 Task: Update the time on Redfin of the saved search to more than 7 days.
Action: Mouse moved to (391, 300)
Screenshot: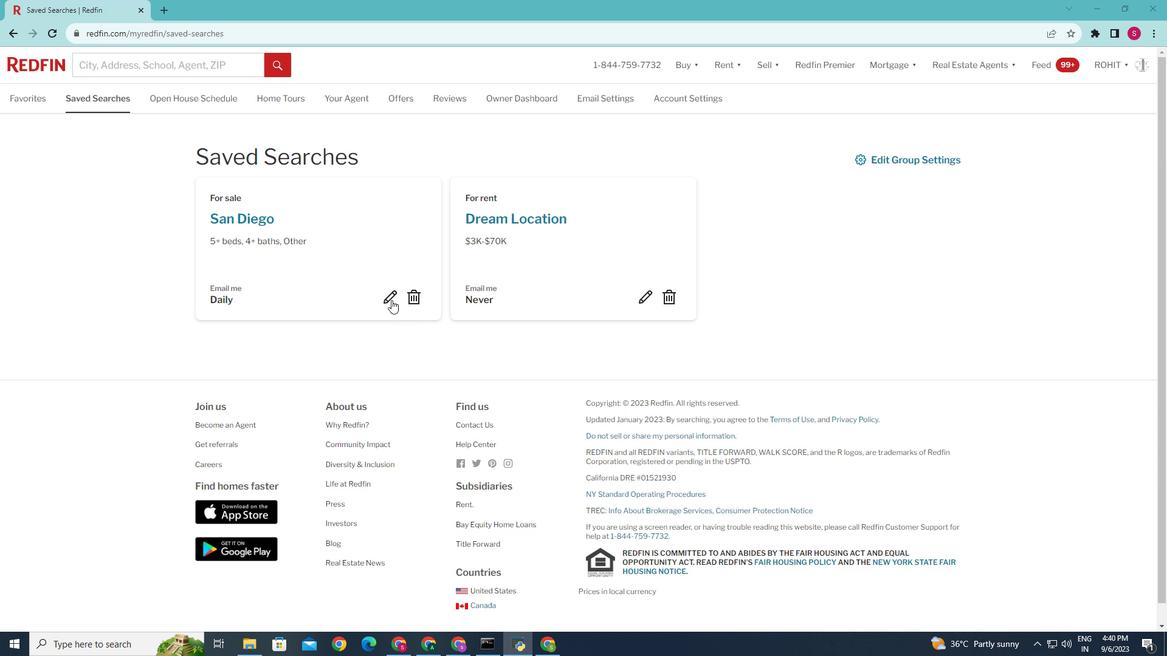 
Action: Mouse pressed left at (391, 300)
Screenshot: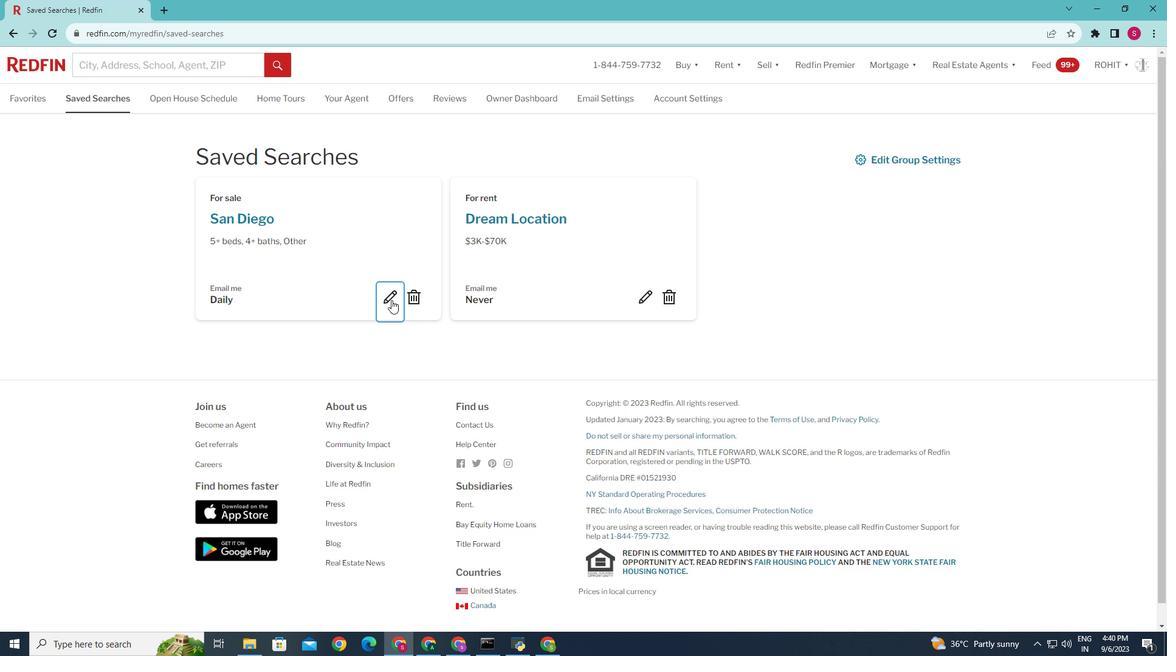 
Action: Mouse moved to (525, 403)
Screenshot: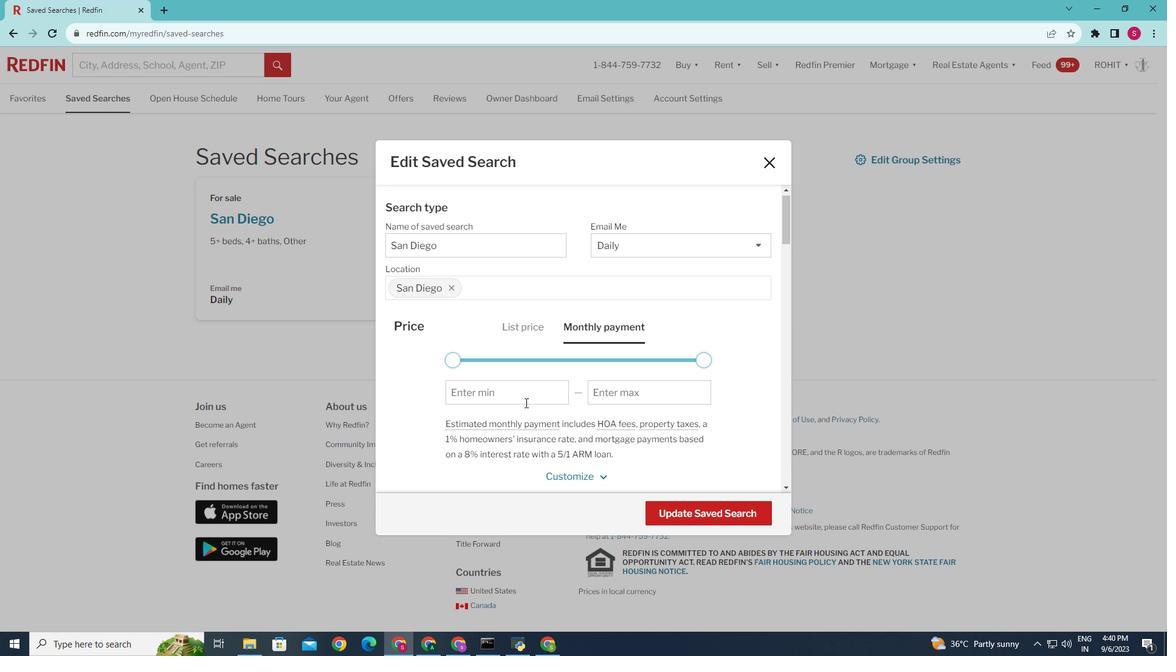 
Action: Mouse scrolled (525, 402) with delta (0, 0)
Screenshot: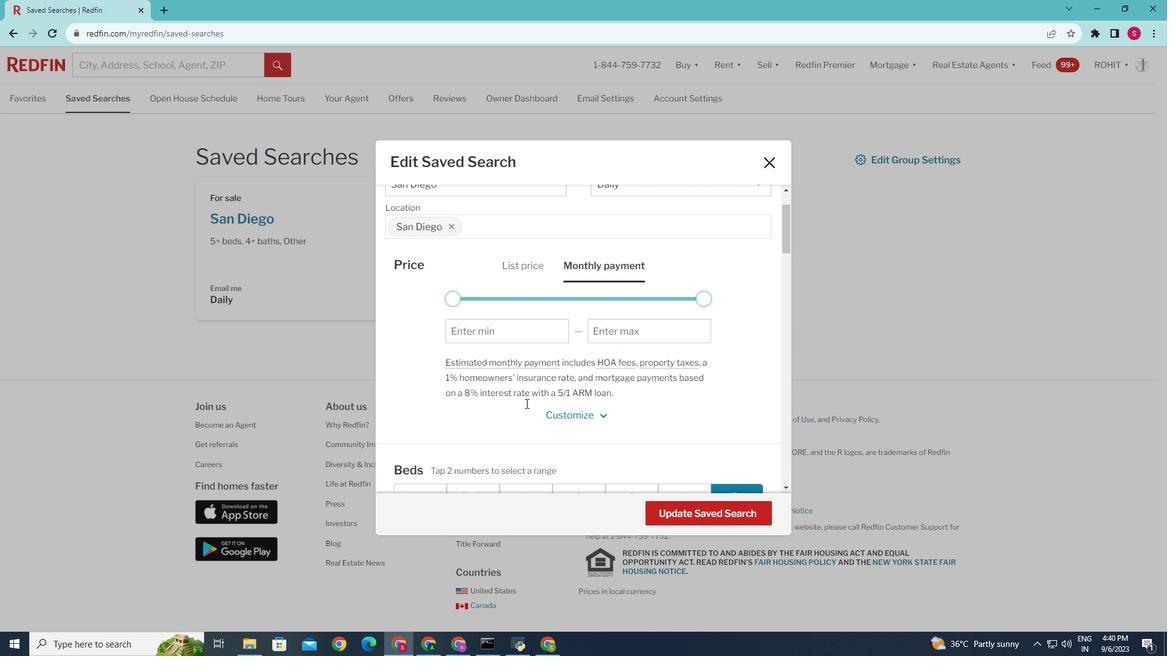 
Action: Mouse moved to (526, 403)
Screenshot: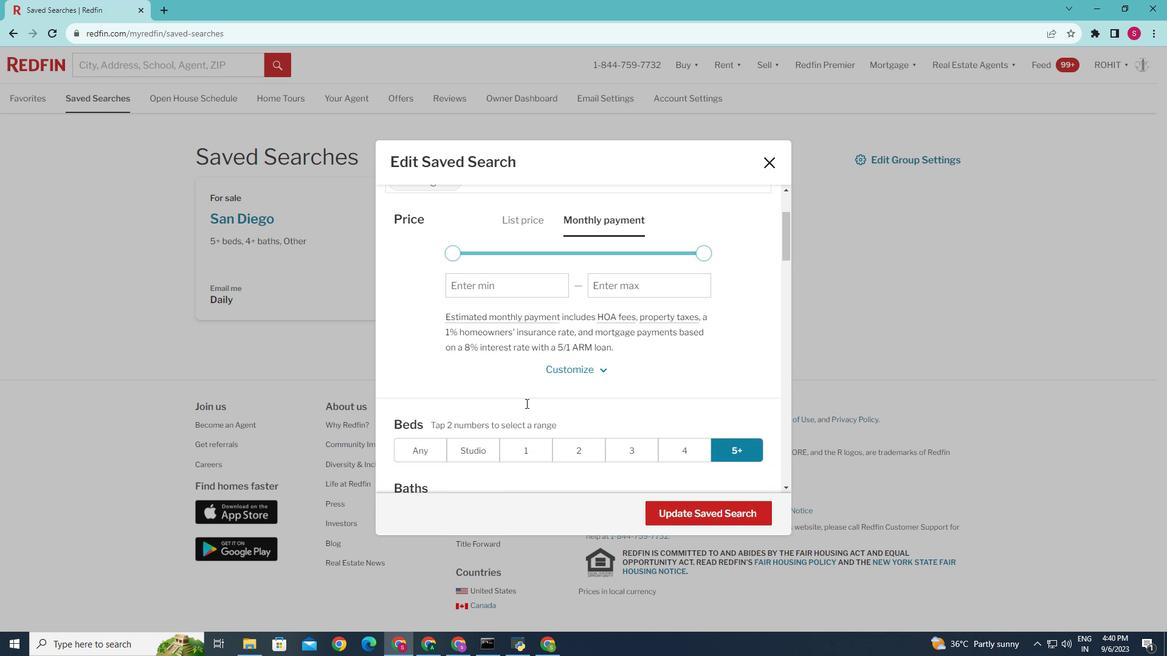 
Action: Mouse scrolled (526, 403) with delta (0, 0)
Screenshot: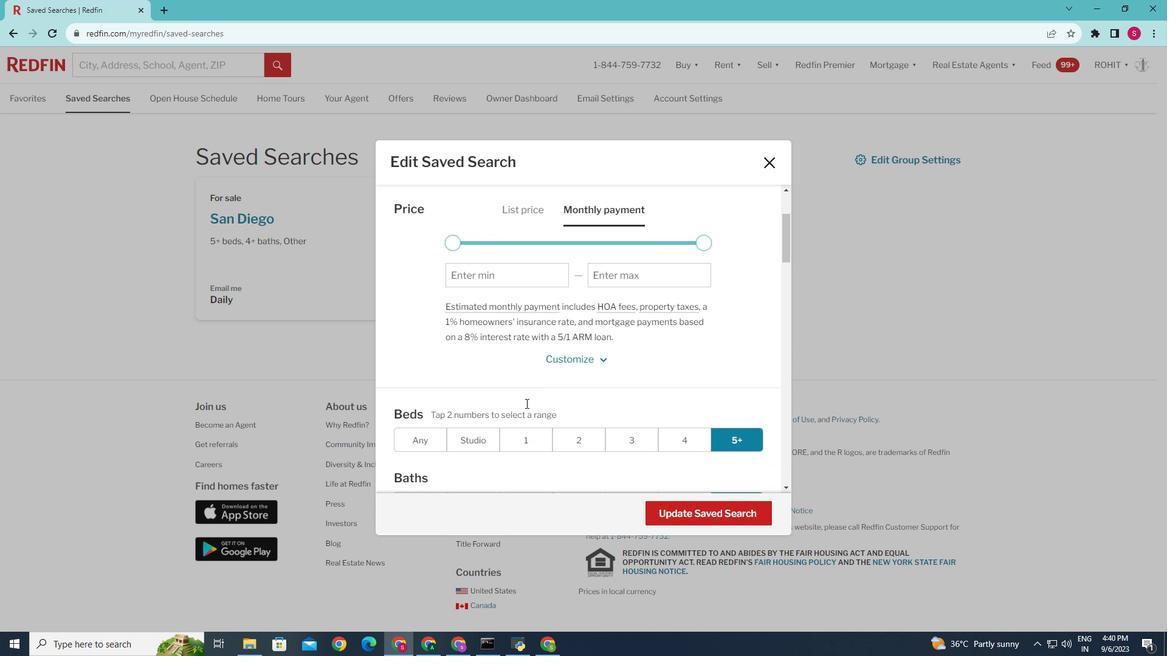 
Action: Mouse scrolled (526, 403) with delta (0, 0)
Screenshot: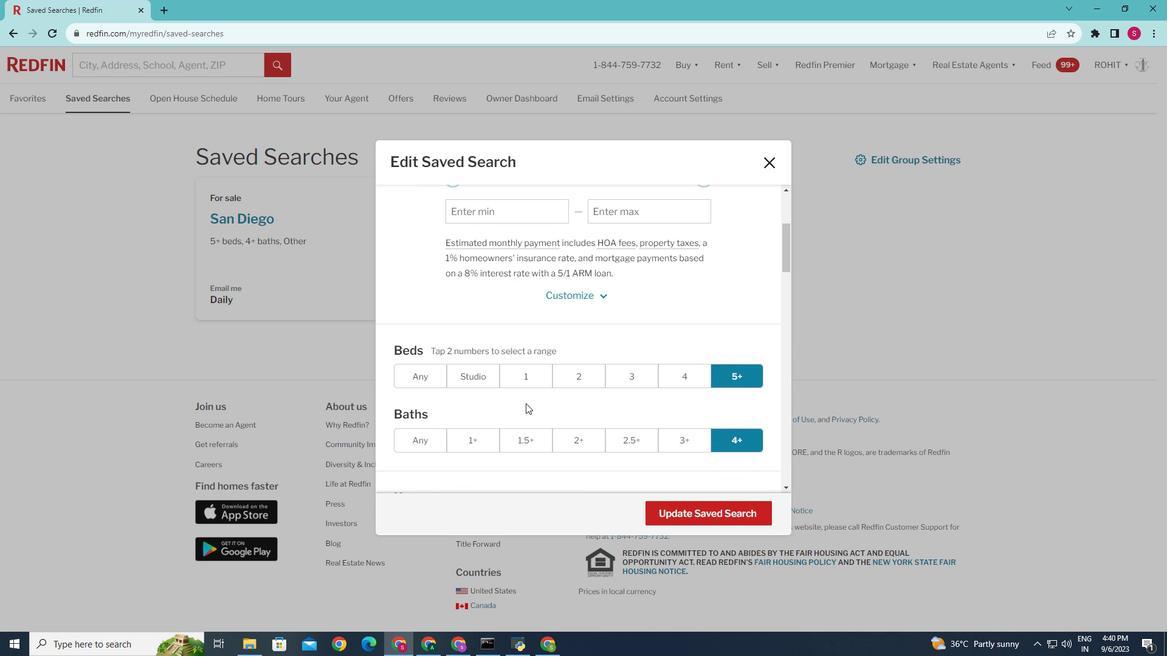 
Action: Mouse scrolled (526, 403) with delta (0, 0)
Screenshot: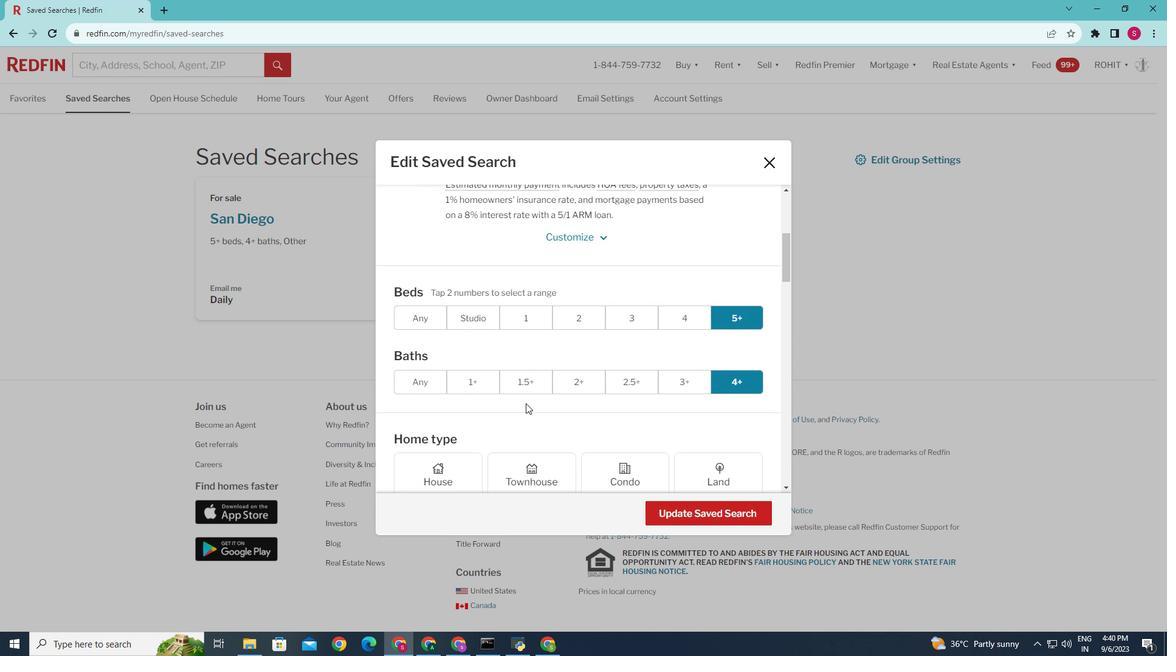 
Action: Mouse scrolled (526, 403) with delta (0, 0)
Screenshot: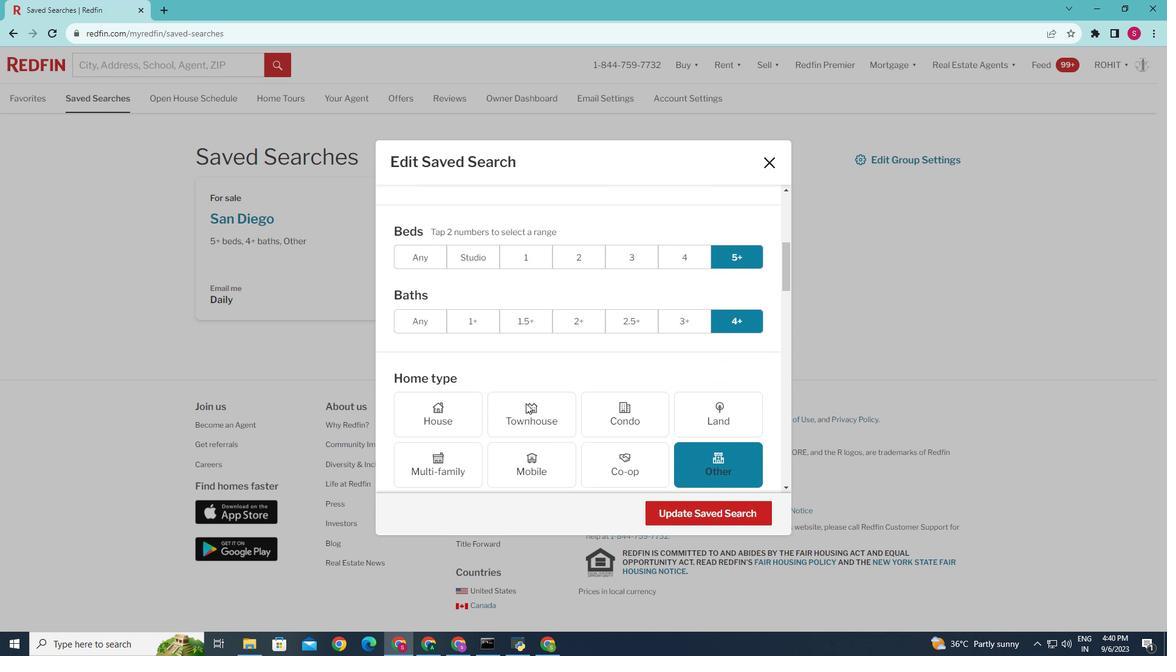 
Action: Mouse scrolled (526, 403) with delta (0, 0)
Screenshot: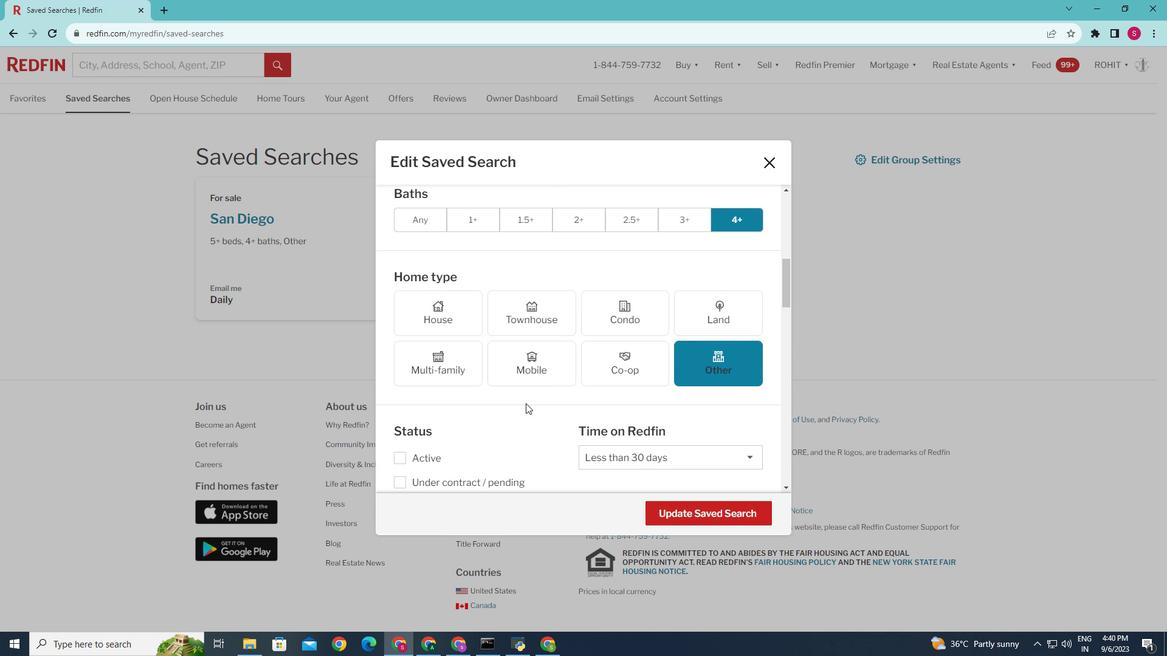 
Action: Mouse scrolled (526, 403) with delta (0, 0)
Screenshot: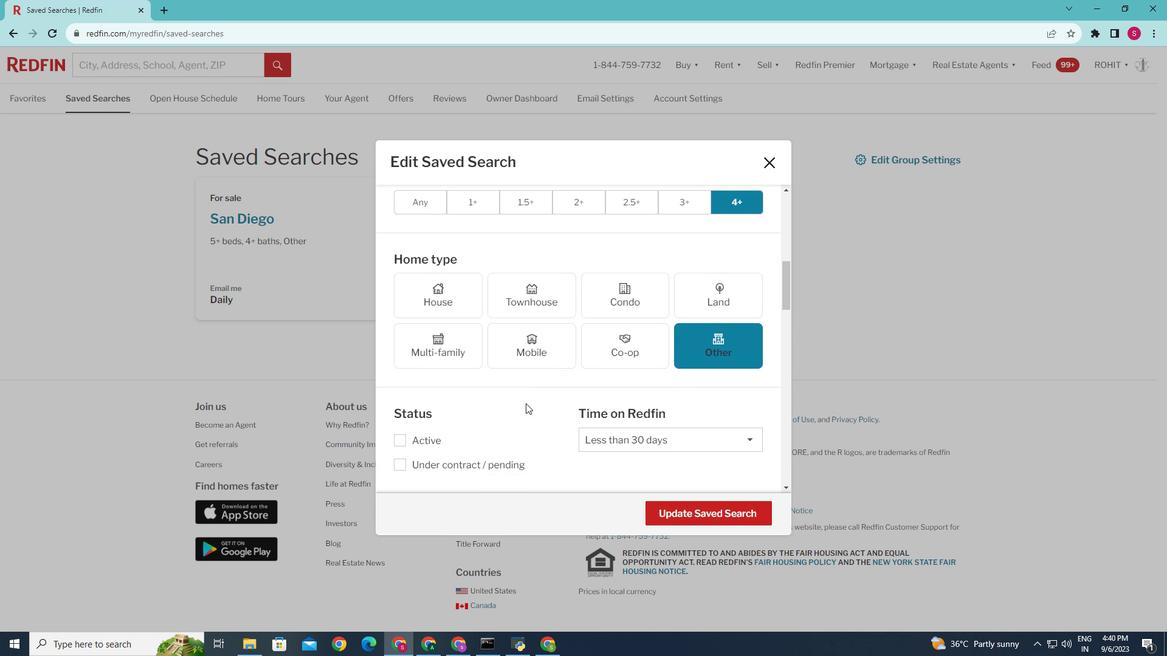 
Action: Mouse scrolled (526, 403) with delta (0, 0)
Screenshot: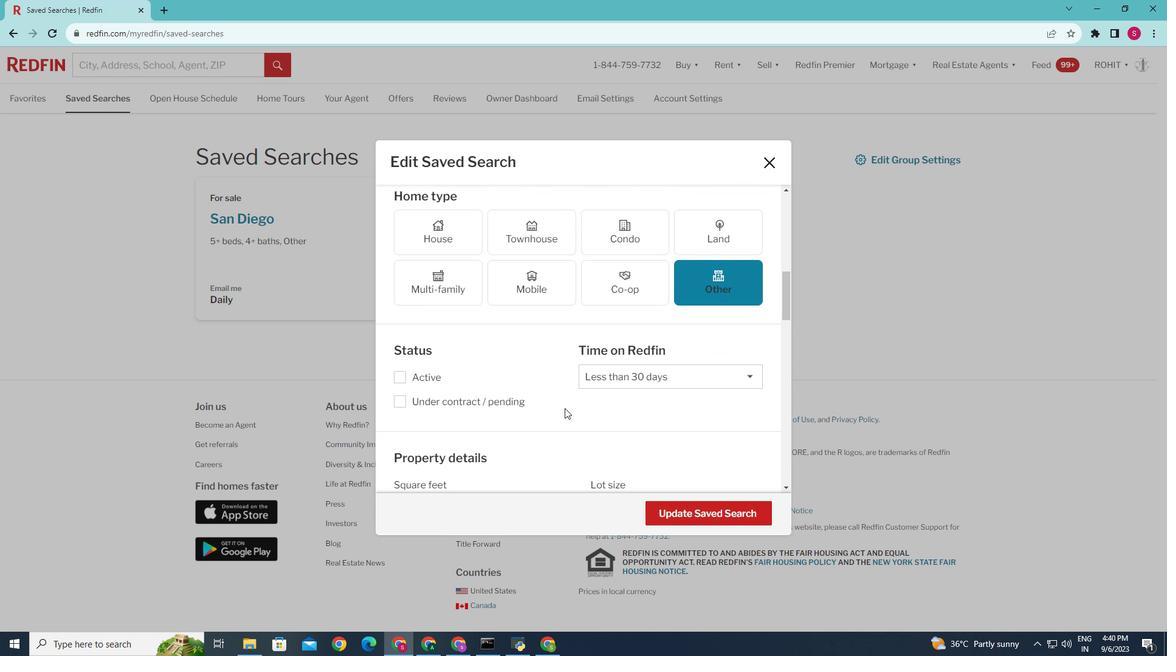 
Action: Mouse moved to (639, 381)
Screenshot: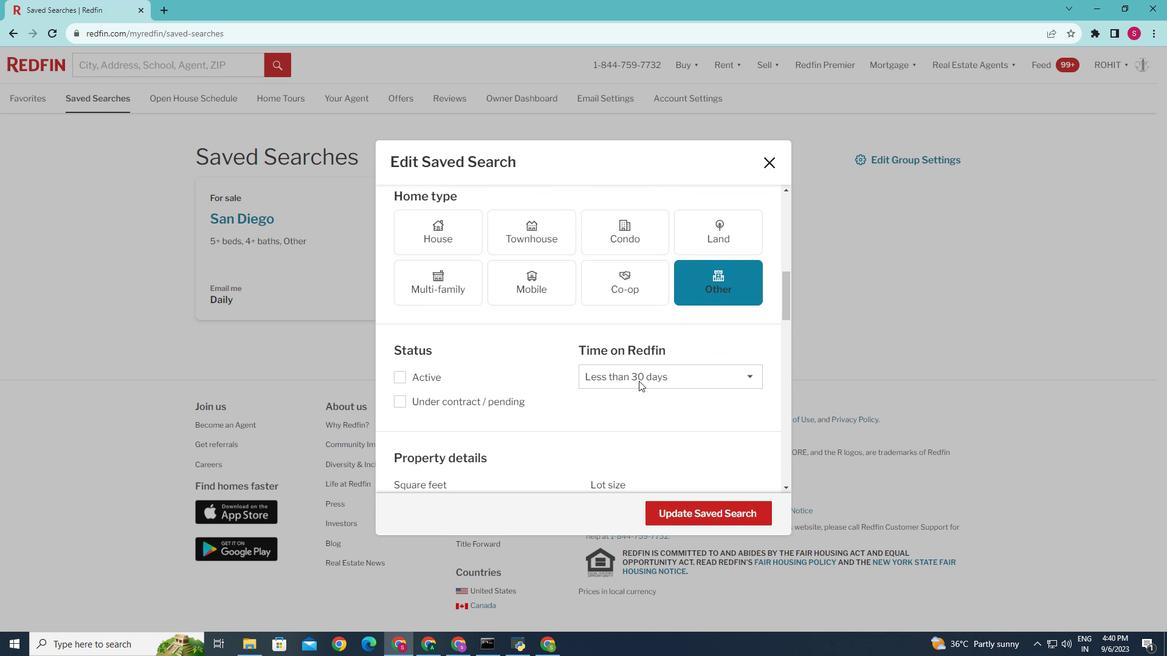 
Action: Mouse pressed left at (639, 381)
Screenshot: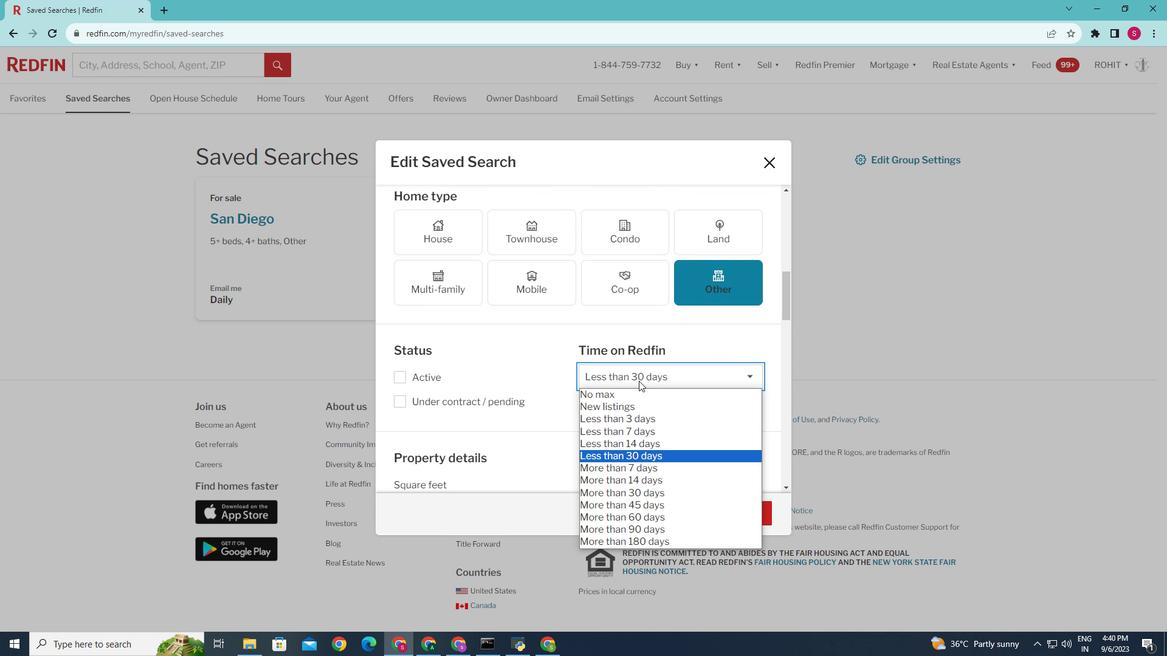 
Action: Mouse moved to (615, 466)
Screenshot: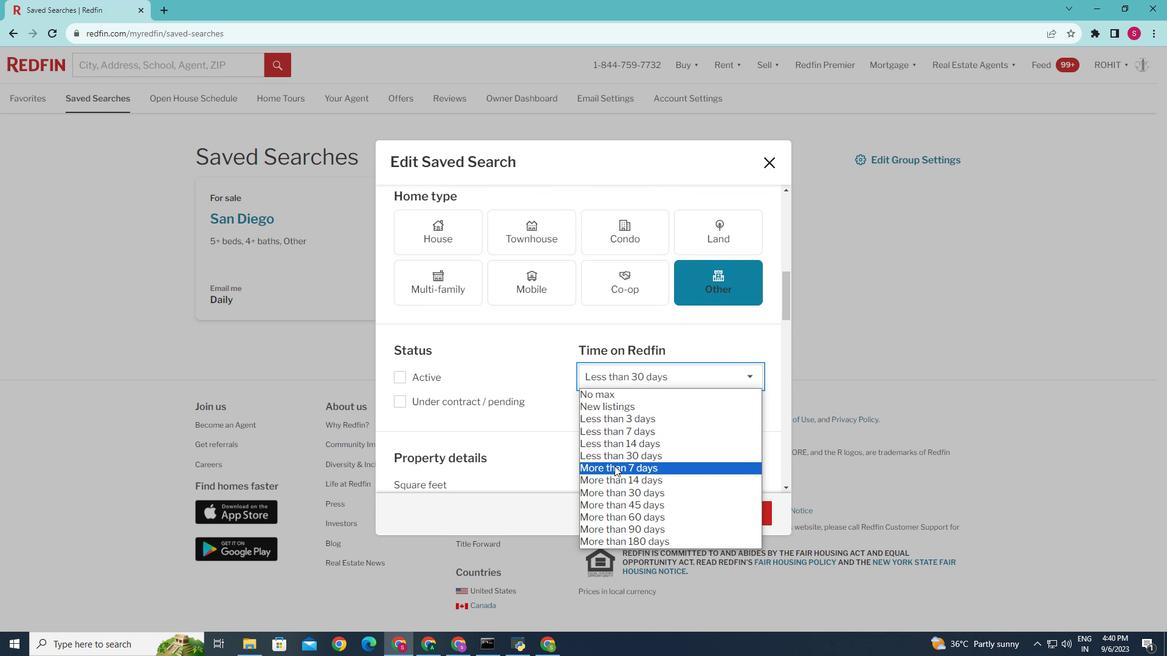 
Action: Mouse pressed left at (615, 466)
Screenshot: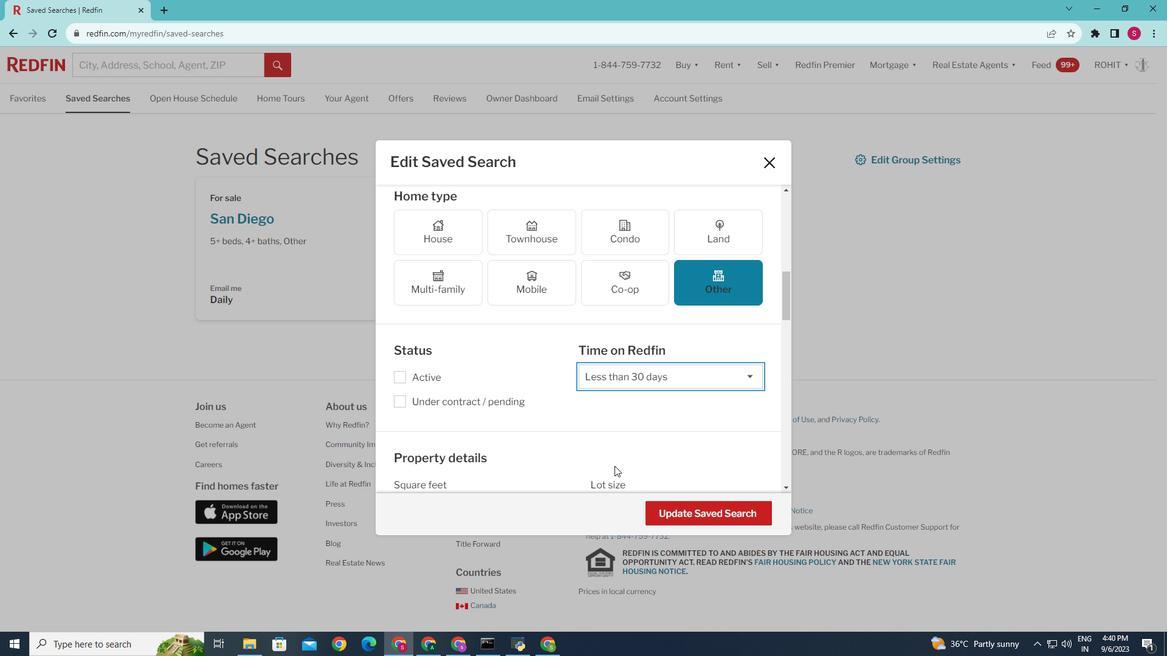 
Action: Mouse moved to (688, 515)
Screenshot: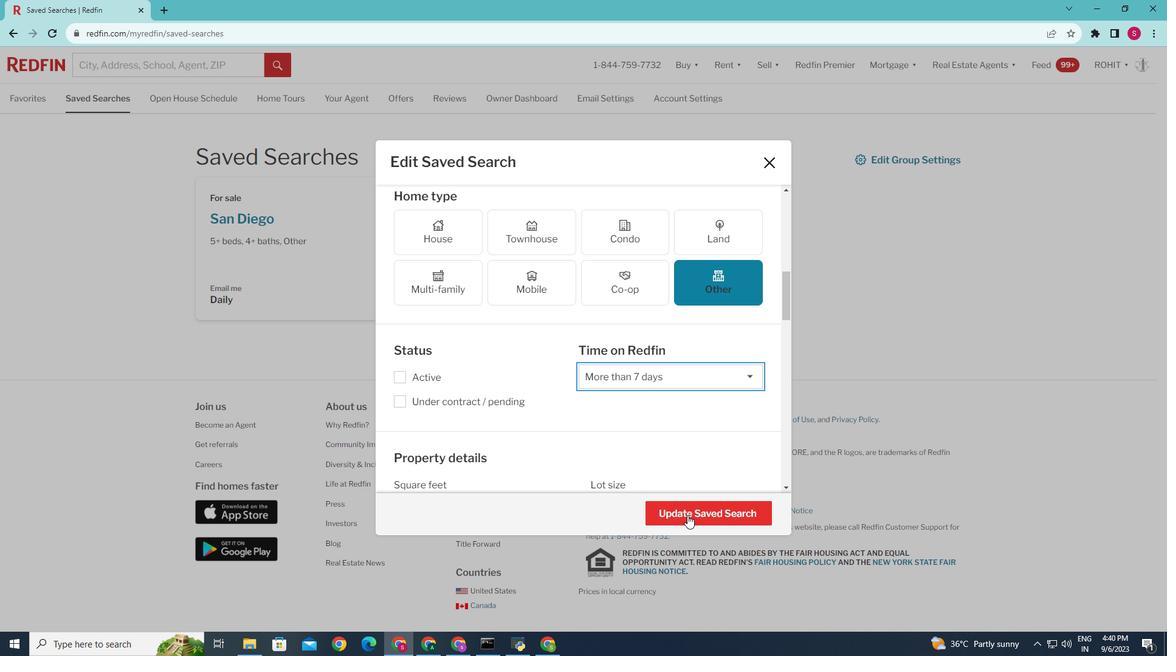 
Action: Mouse pressed left at (688, 515)
Screenshot: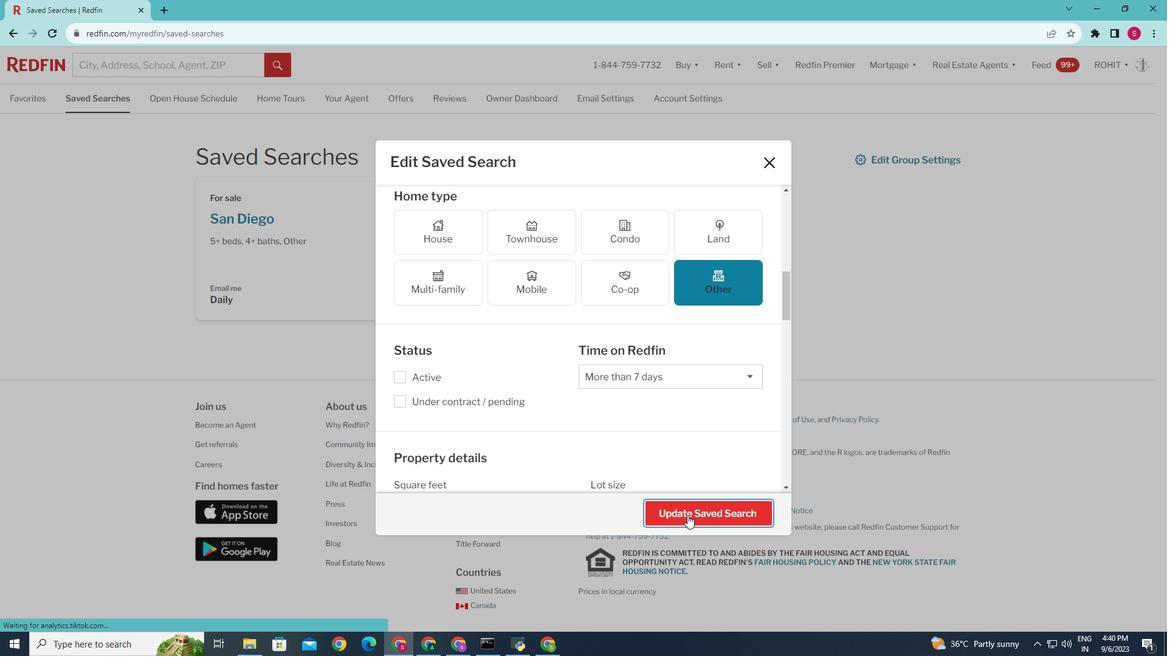 
Action: Mouse moved to (664, 495)
Screenshot: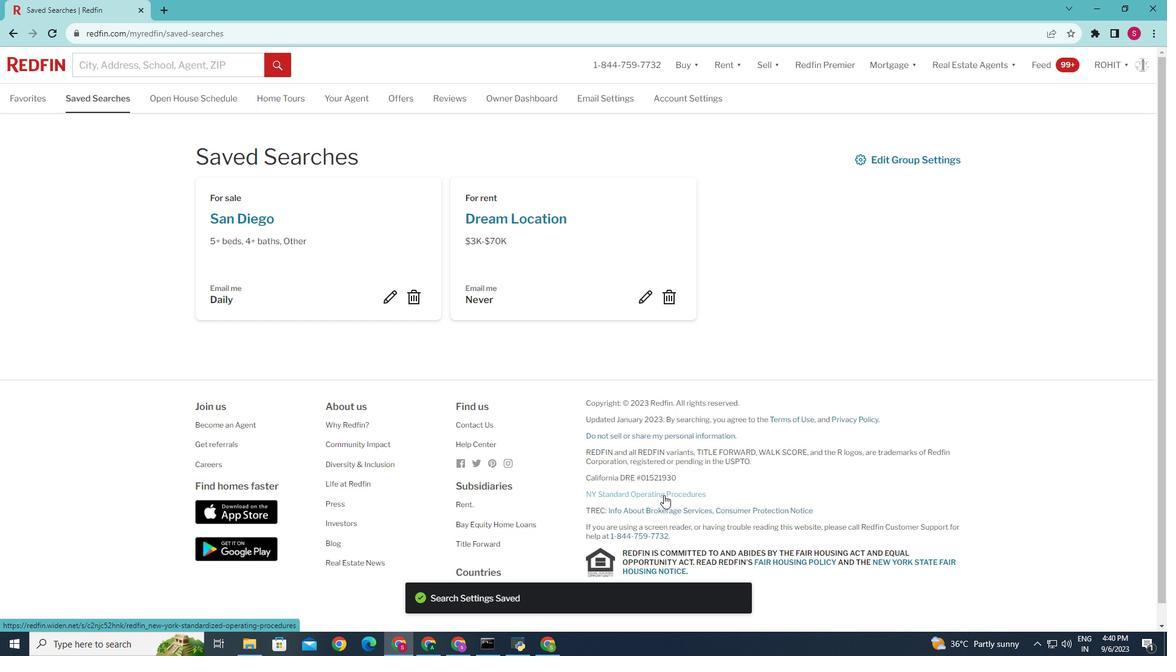
